 Task: Plan a multi-city trip from Bergen to Amsterdam, Amsterdam to New Delhi, and New Delhi to Busan, with travel dates on August 9 and August 25, and keep the total cost under $3,000.
Action: Mouse pressed left at (337, 220)
Screenshot: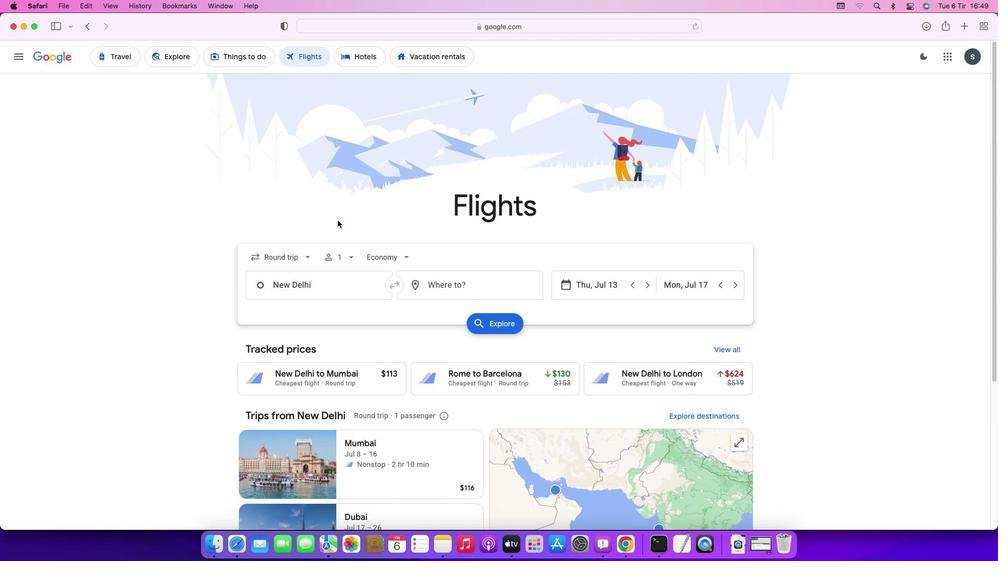 
Action: Mouse moved to (308, 259)
Screenshot: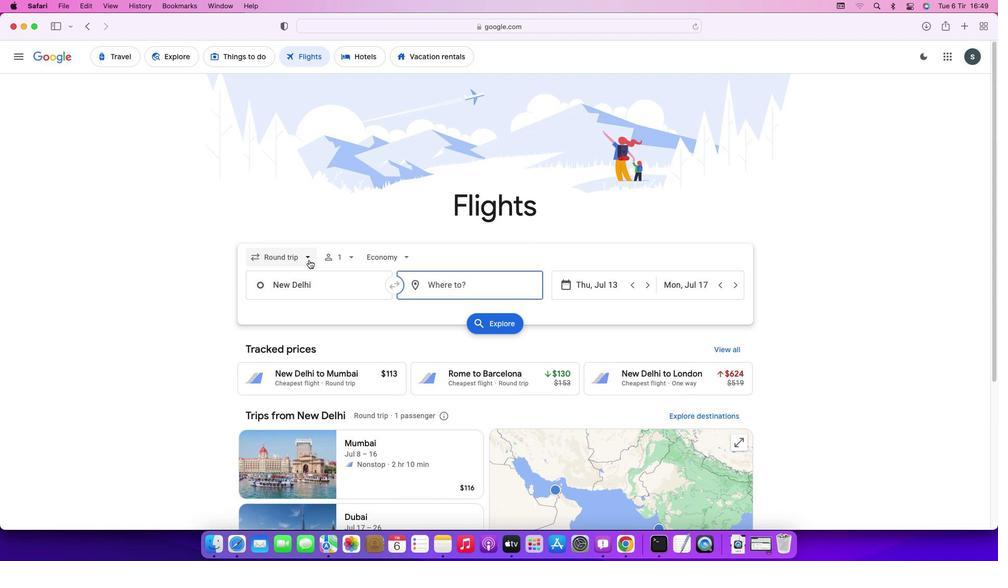 
Action: Mouse pressed left at (308, 259)
Screenshot: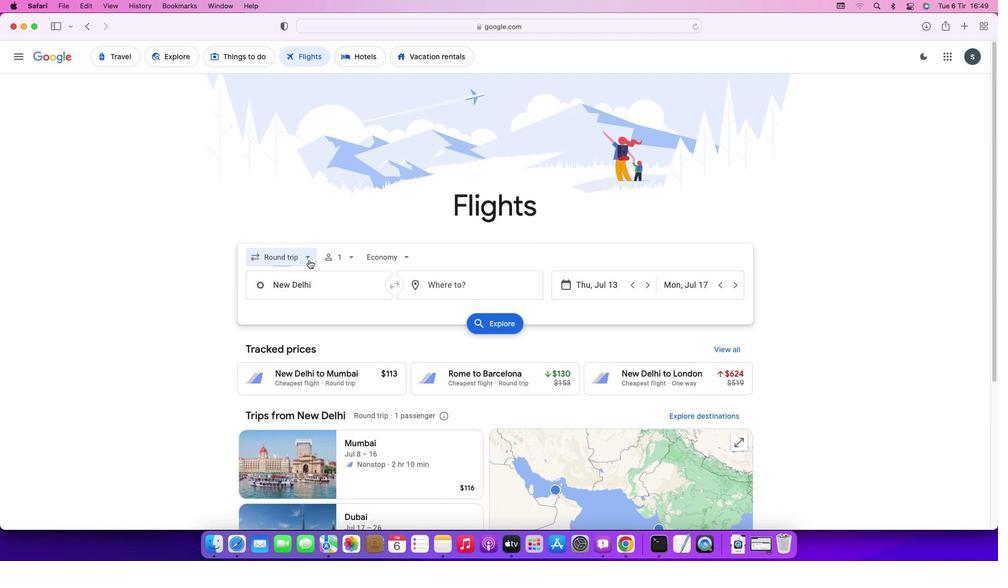 
Action: Mouse moved to (295, 336)
Screenshot: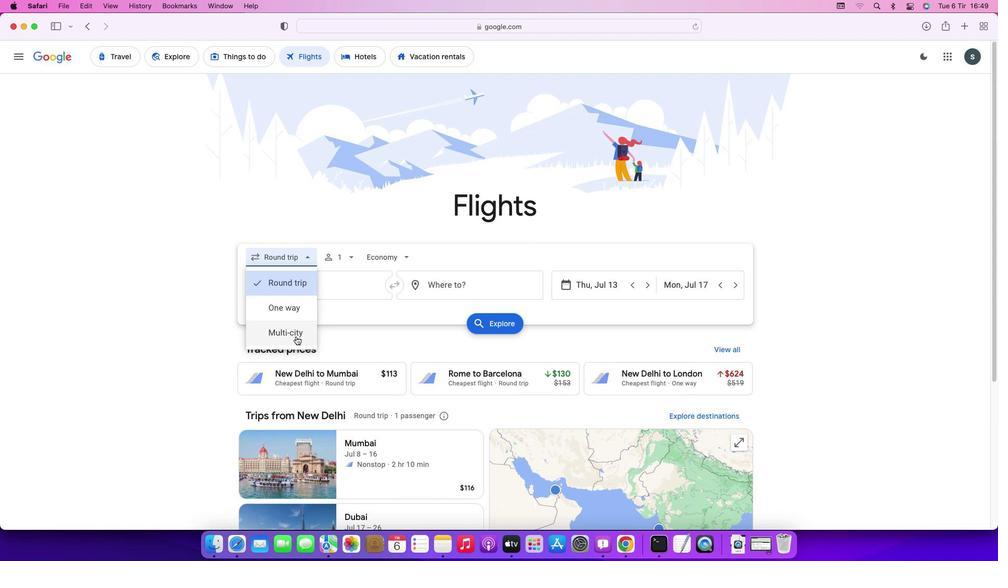 
Action: Mouse pressed left at (295, 336)
Screenshot: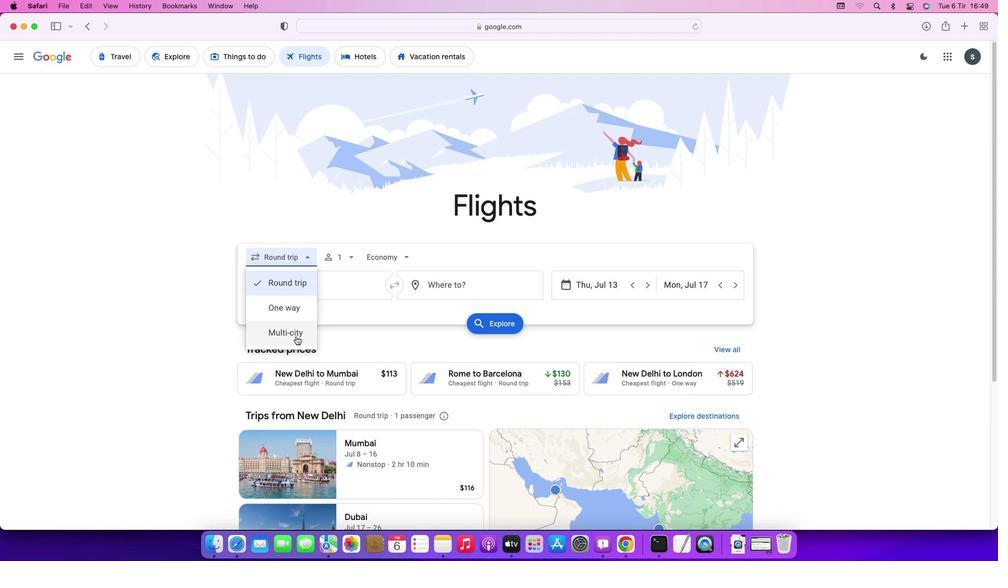 
Action: Mouse moved to (344, 259)
Screenshot: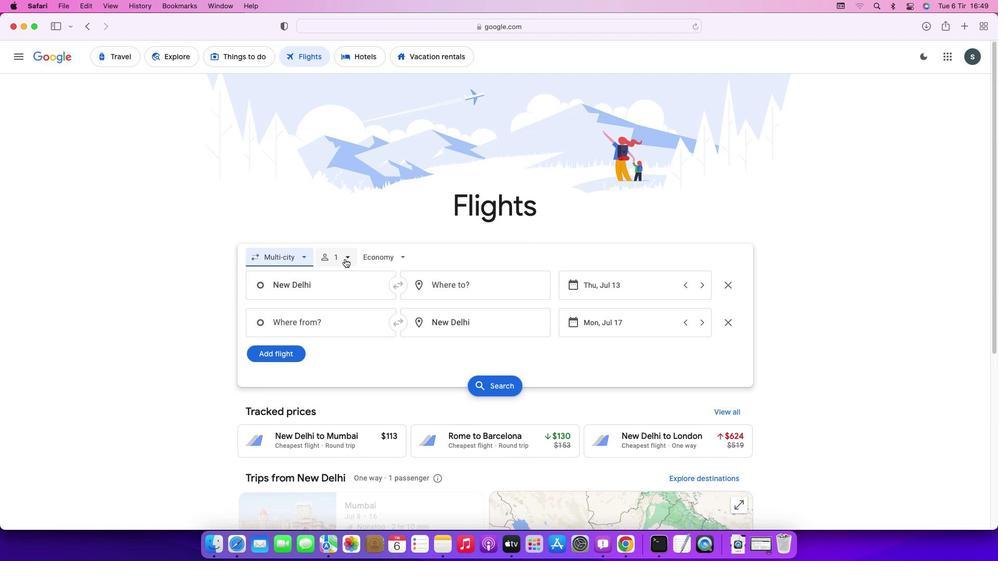
Action: Mouse pressed left at (344, 259)
Screenshot: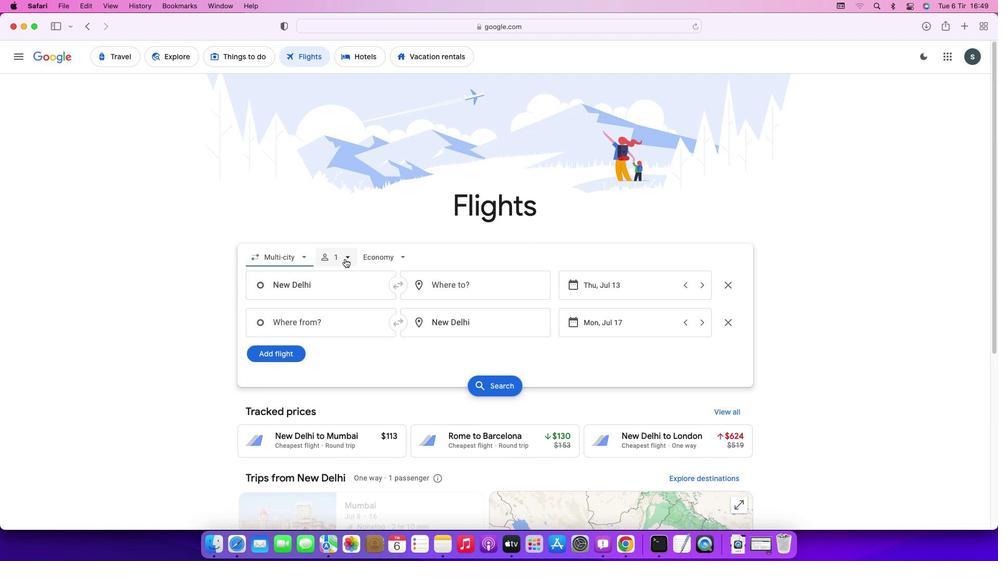 
Action: Mouse moved to (410, 285)
Screenshot: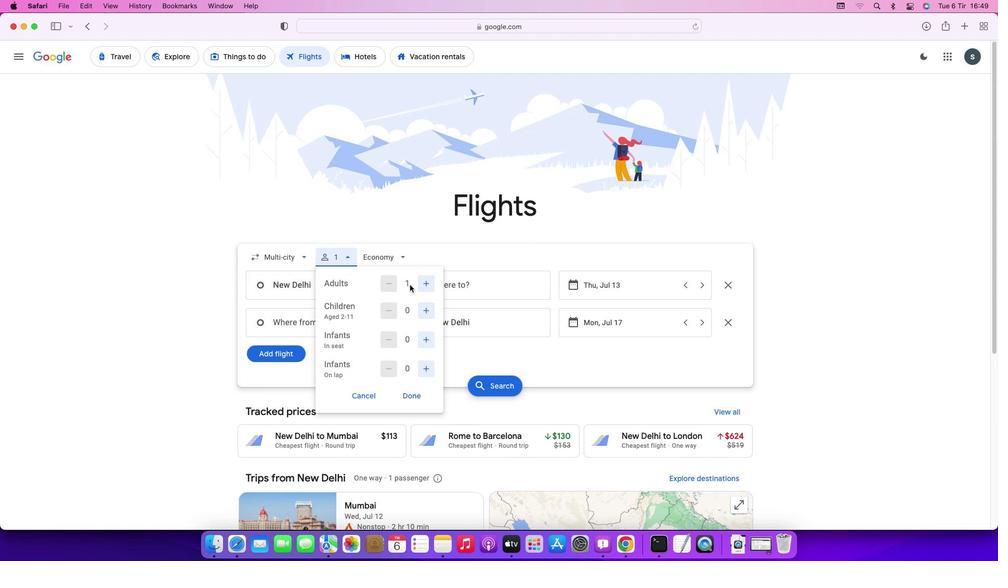 
Action: Mouse pressed left at (410, 285)
Screenshot: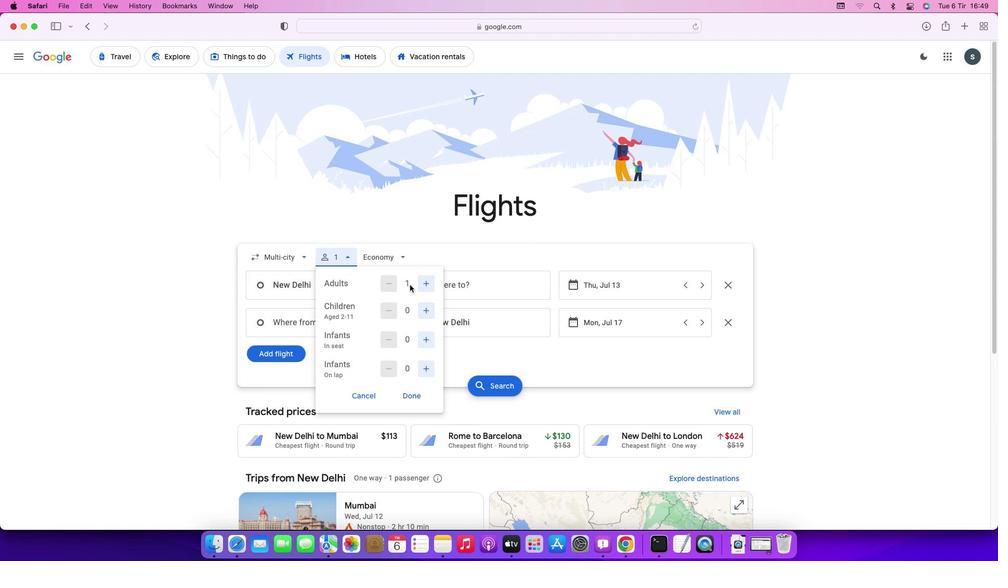 
Action: Mouse moved to (414, 393)
Screenshot: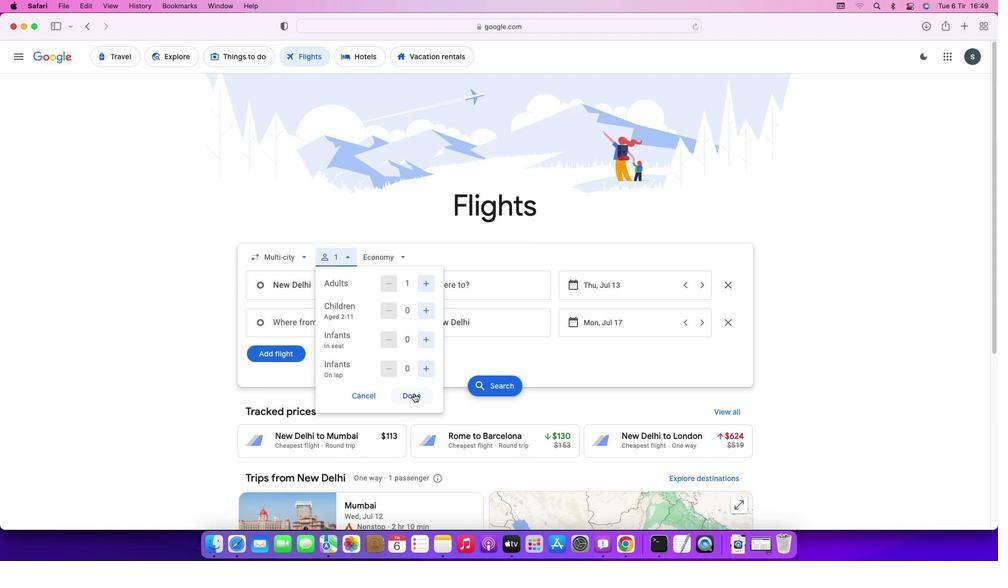 
Action: Mouse pressed left at (414, 393)
Screenshot: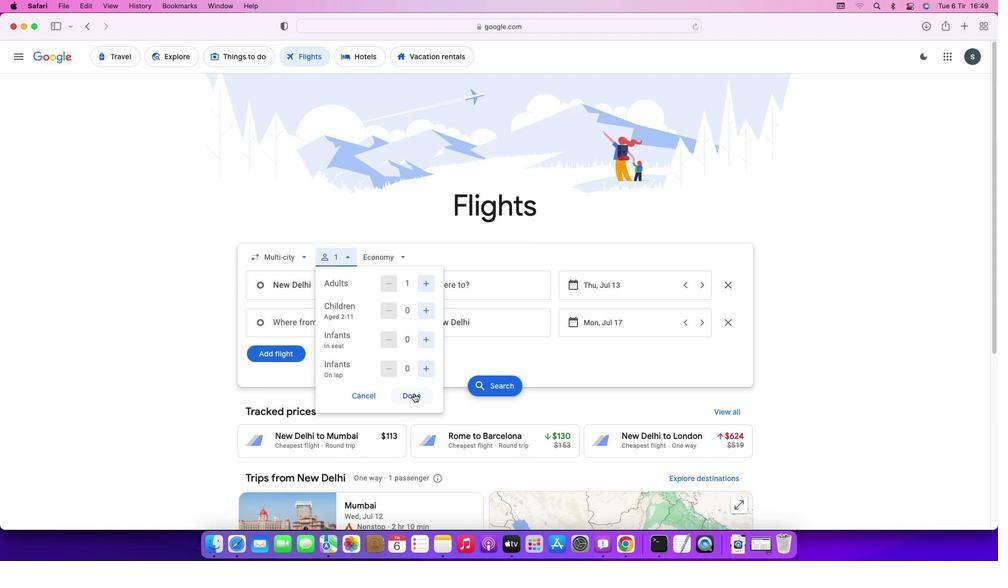 
Action: Mouse moved to (393, 250)
Screenshot: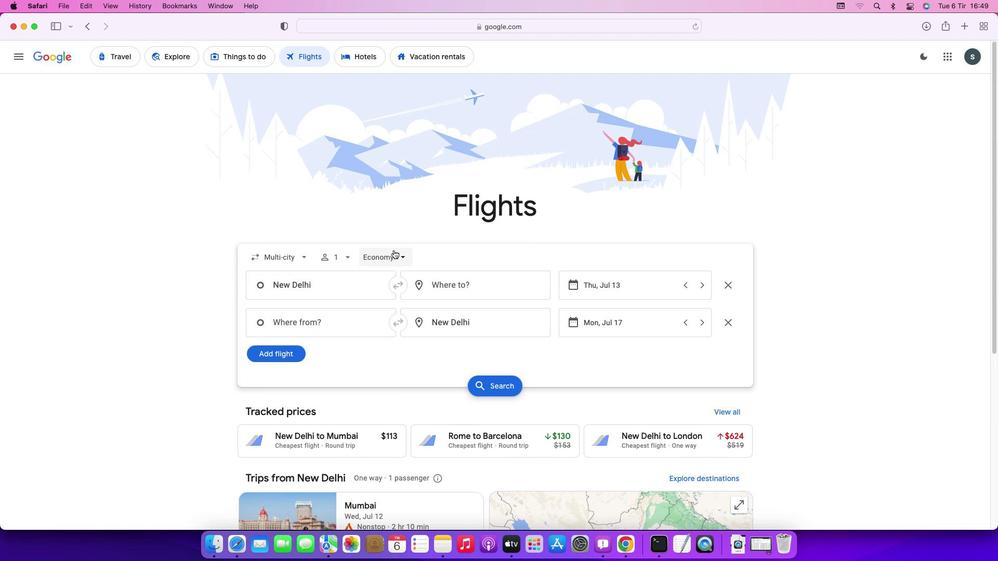 
Action: Mouse pressed left at (393, 250)
Screenshot: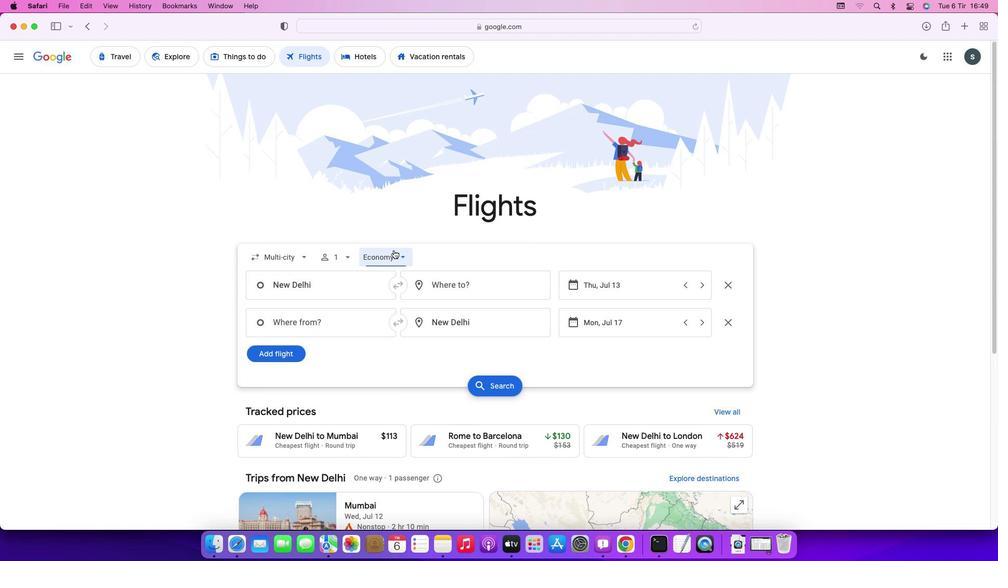 
Action: Mouse moved to (397, 279)
Screenshot: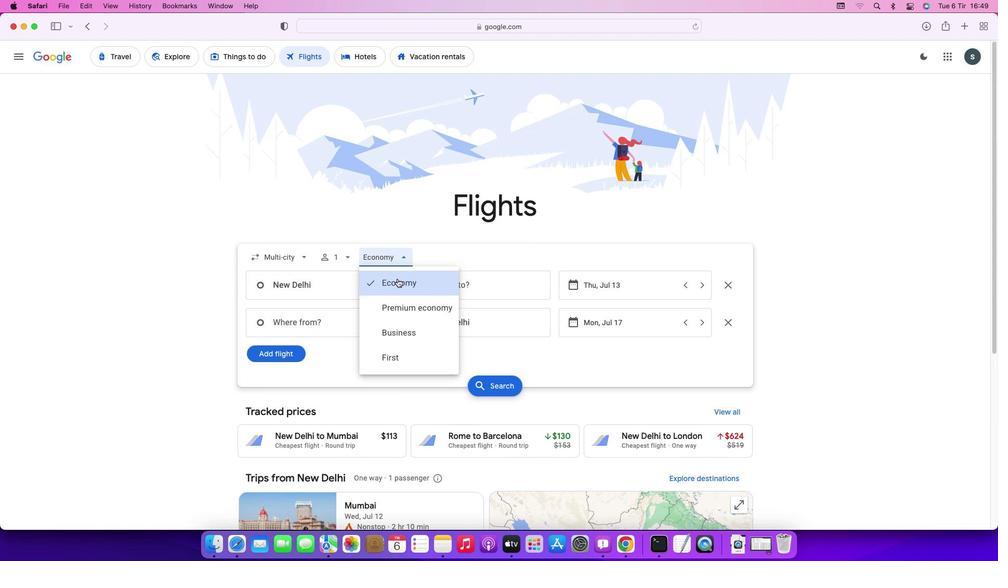
Action: Mouse pressed left at (397, 279)
Screenshot: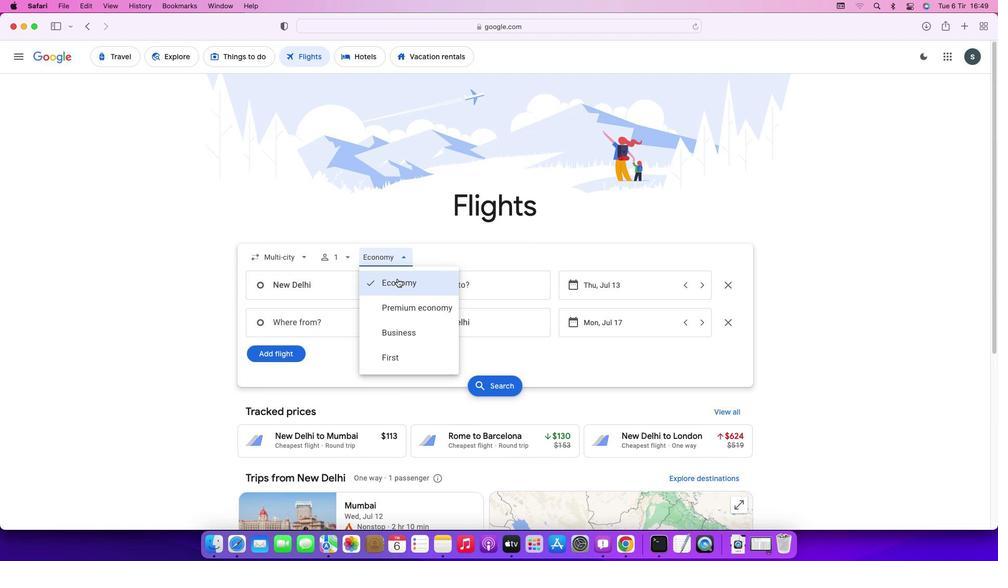 
Action: Mouse moved to (342, 284)
Screenshot: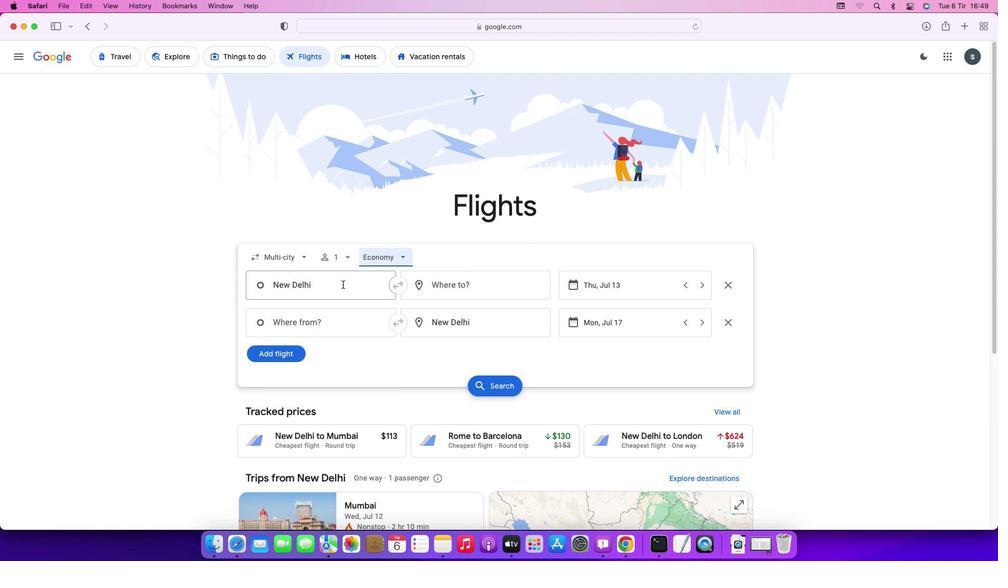 
Action: Mouse pressed left at (342, 284)
Screenshot: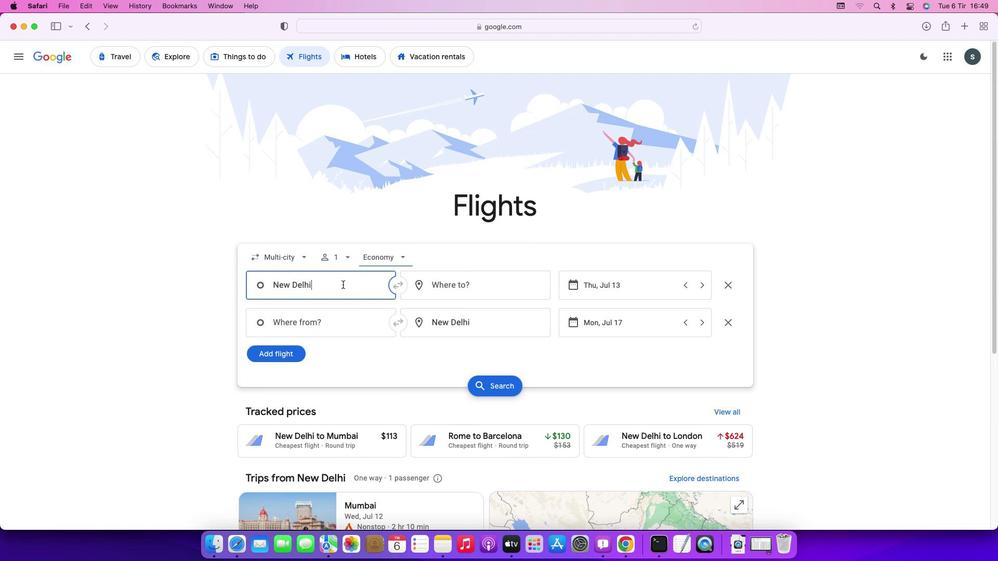 
Action: Key pressed Key.backspaceKey.caps_lock'B'Key.caps_lock'e''r''g''e''n'Key.enter
Screenshot: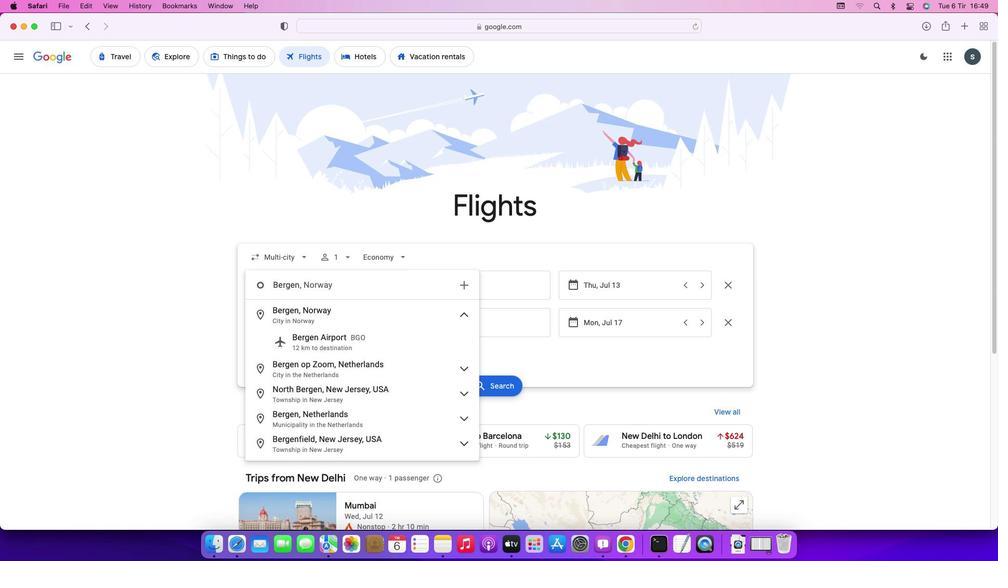 
Action: Mouse moved to (450, 283)
Screenshot: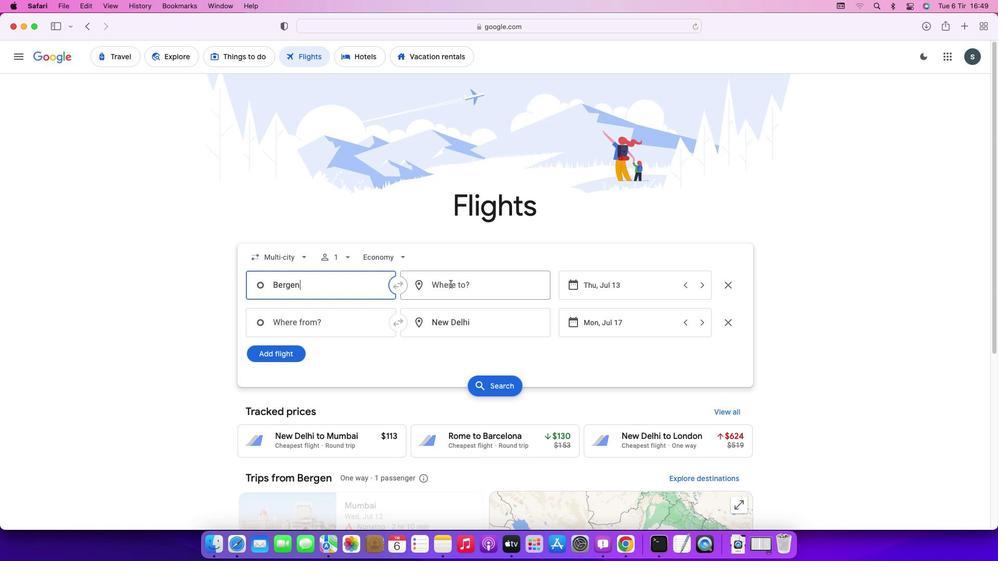 
Action: Mouse pressed left at (450, 283)
Screenshot: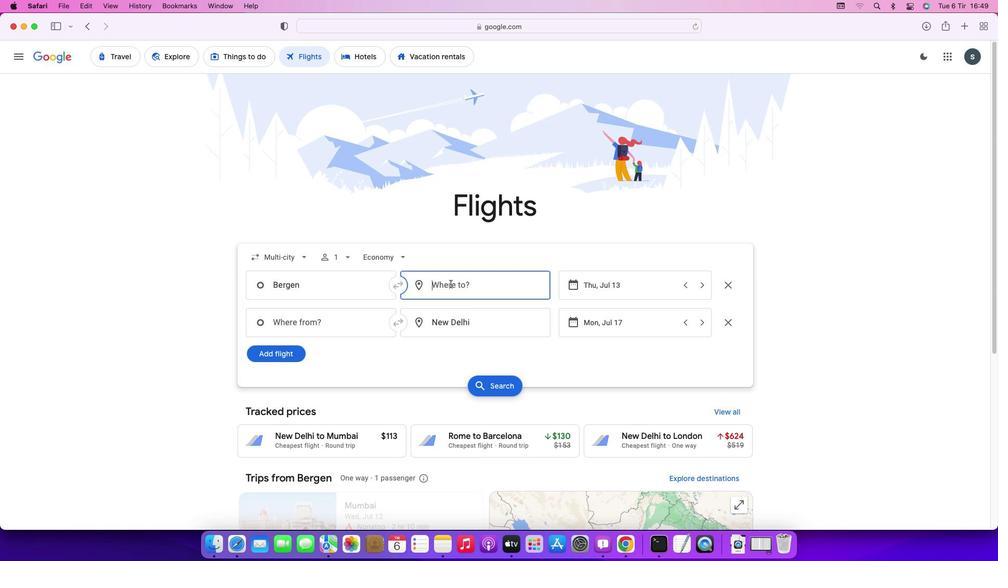 
Action: Key pressed Key.caps_lock'A'Key.caps_lock'm''s''t''e''r''d''a''m'Key.enter
Screenshot: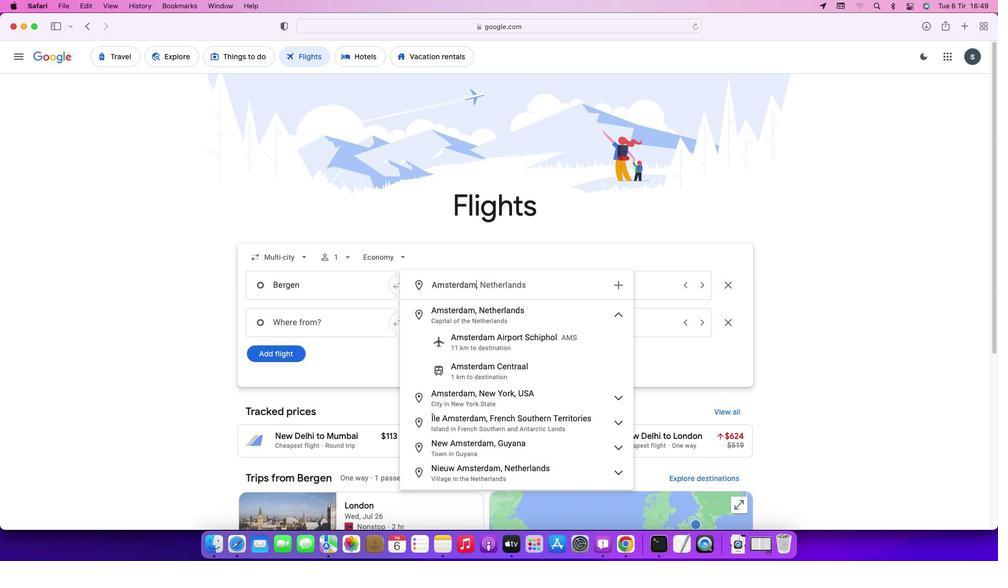 
Action: Mouse moved to (634, 282)
Screenshot: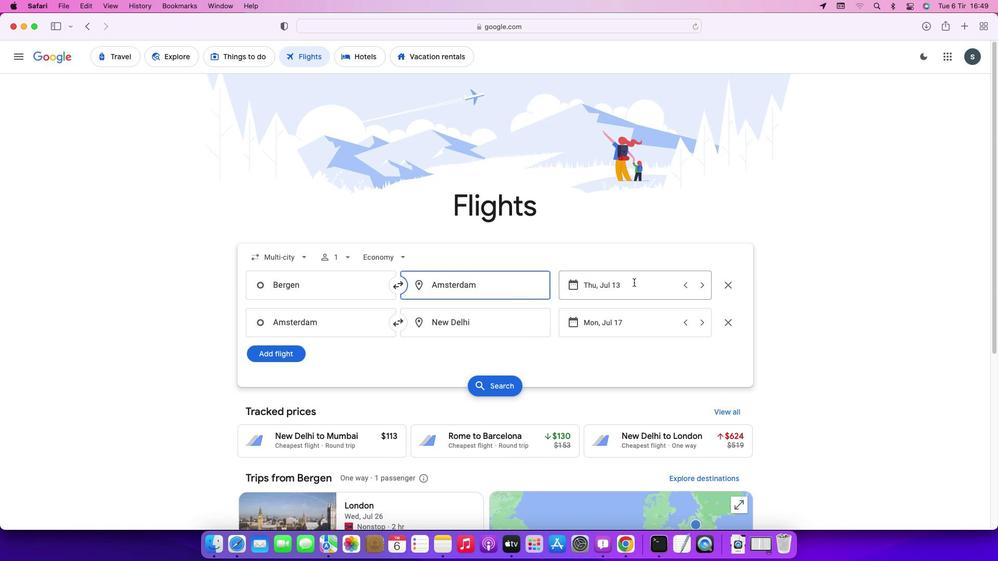 
Action: Mouse pressed left at (634, 282)
Screenshot: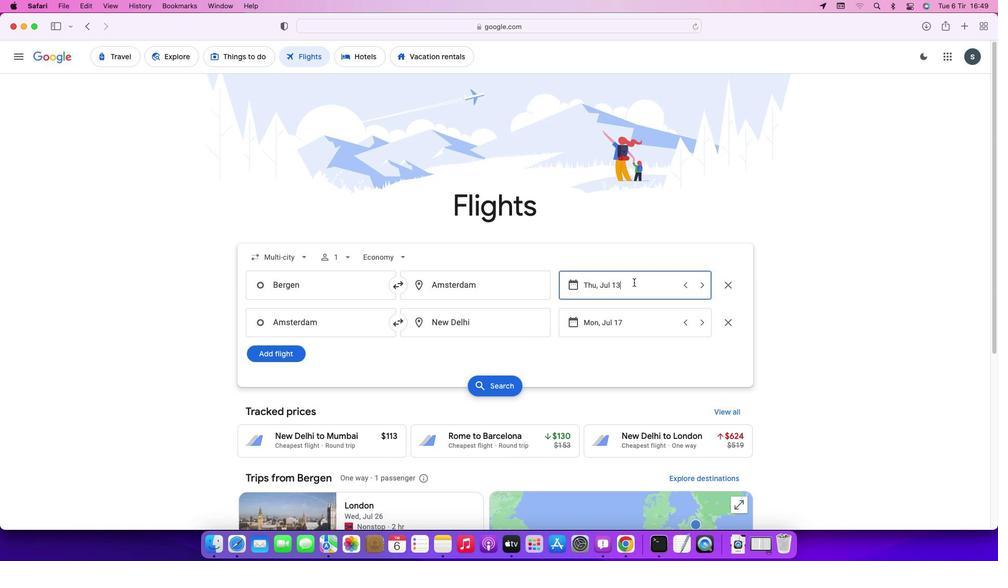 
Action: Mouse moved to (716, 389)
Screenshot: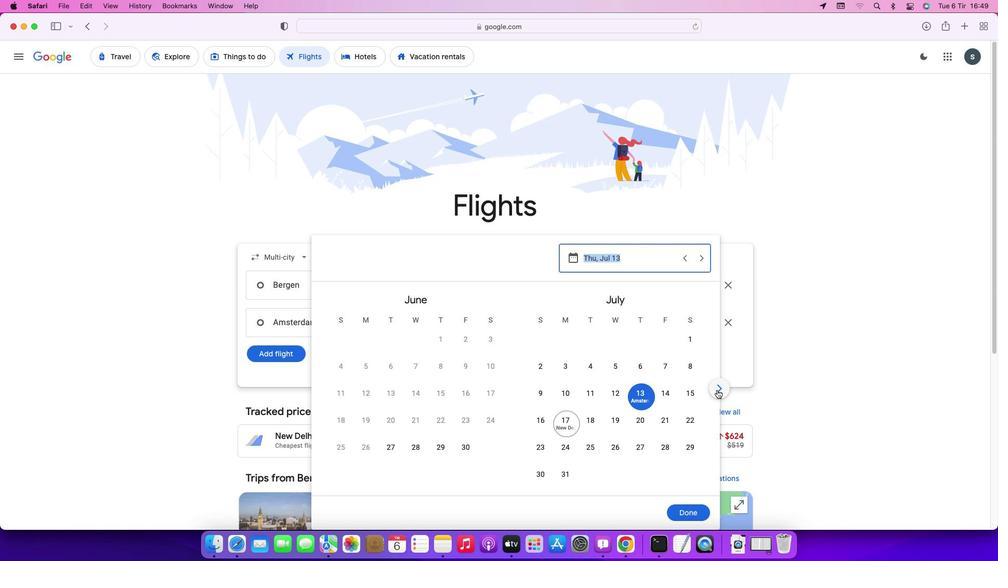 
Action: Mouse pressed left at (716, 389)
Screenshot: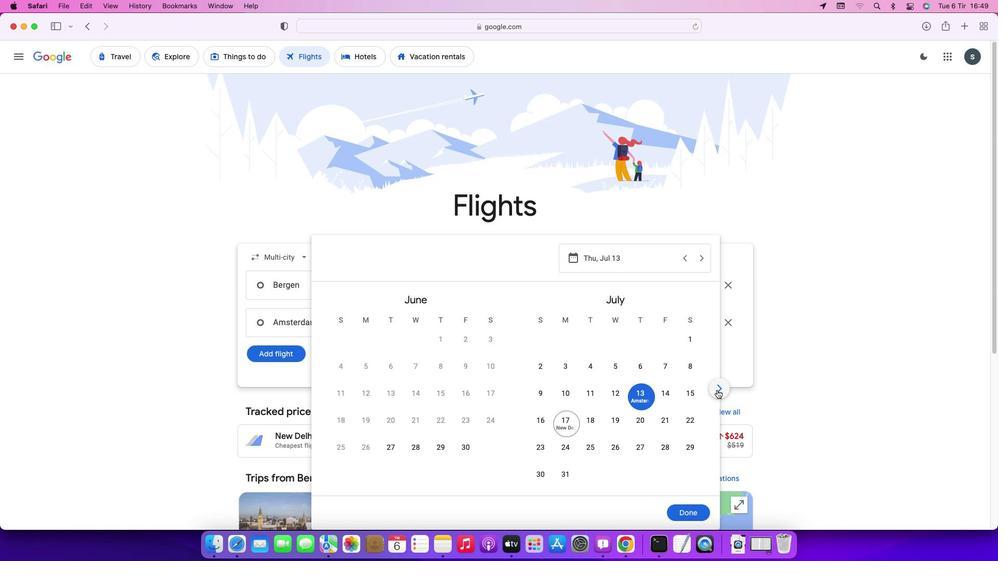 
Action: Mouse moved to (623, 367)
Screenshot: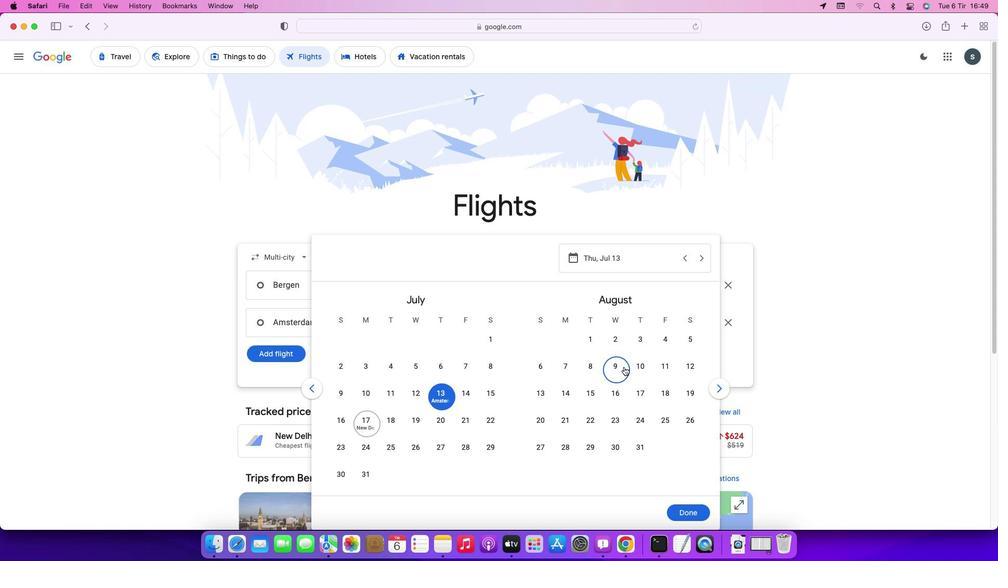 
Action: Mouse pressed left at (623, 367)
Screenshot: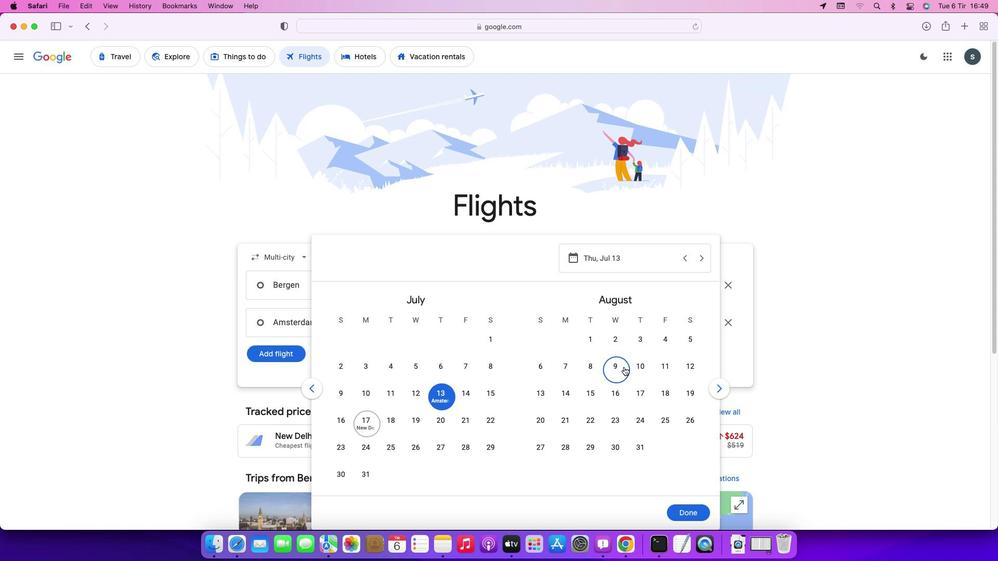 
Action: Mouse moved to (684, 513)
Screenshot: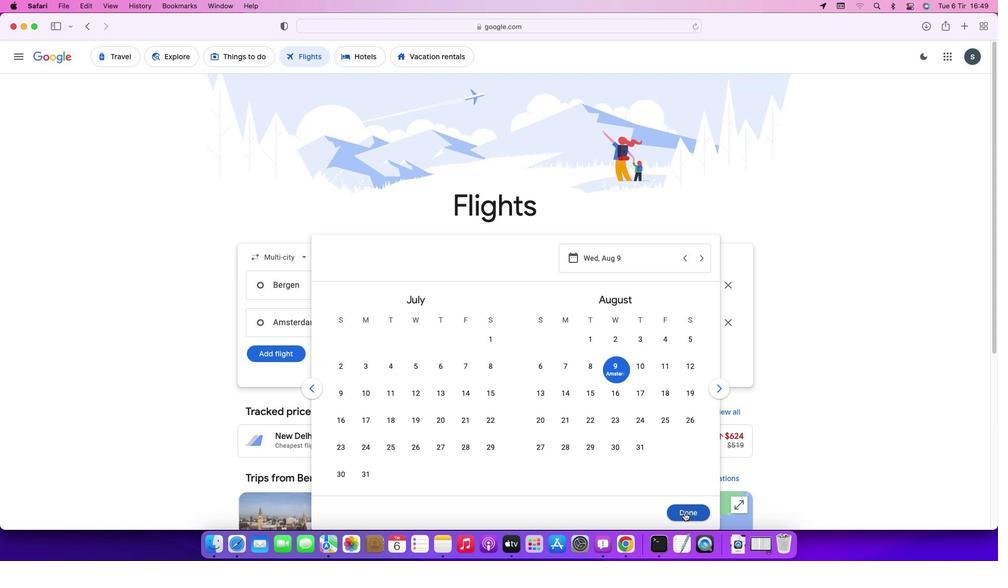 
Action: Mouse pressed left at (684, 513)
Screenshot: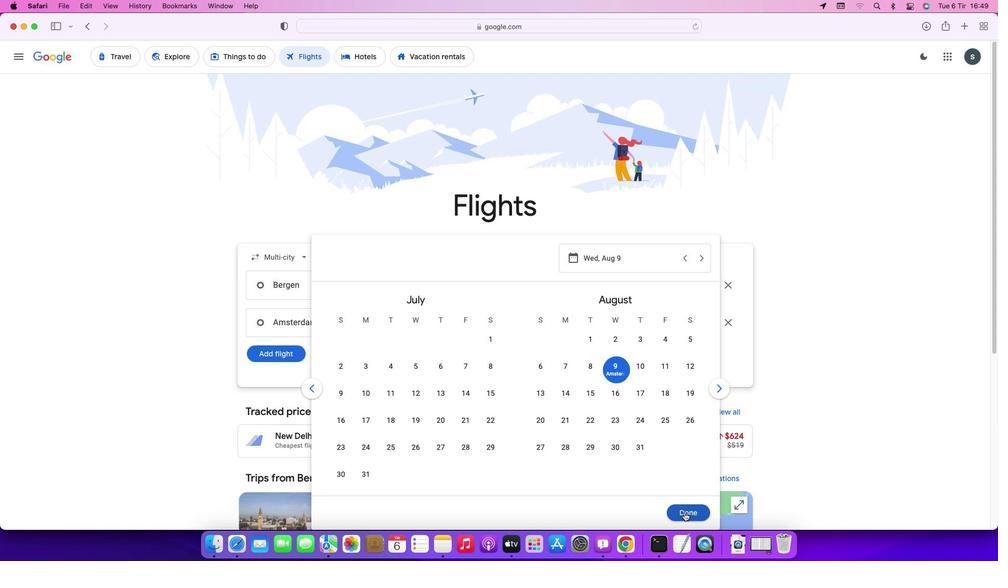 
Action: Mouse moved to (340, 320)
Screenshot: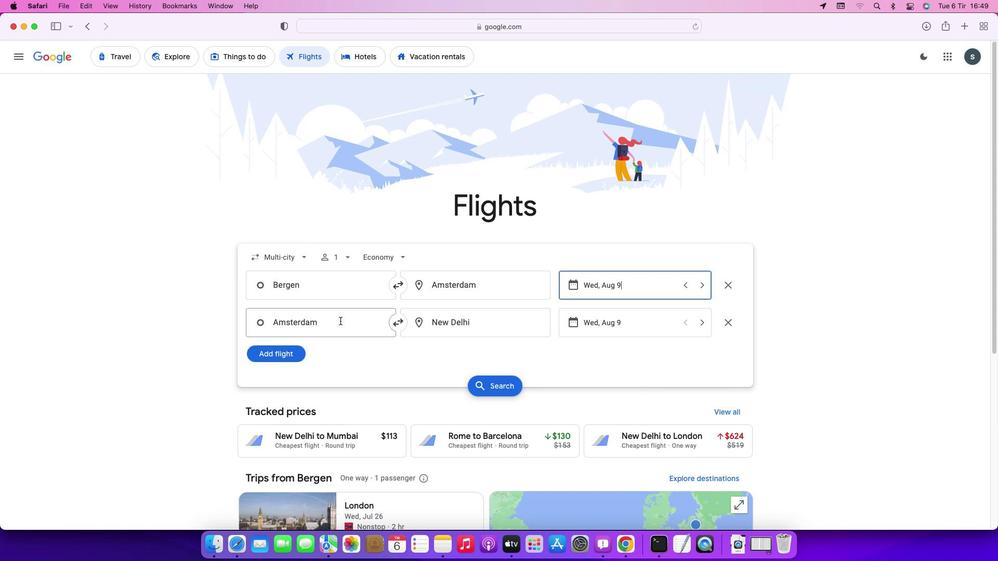 
Action: Mouse pressed left at (340, 320)
Screenshot: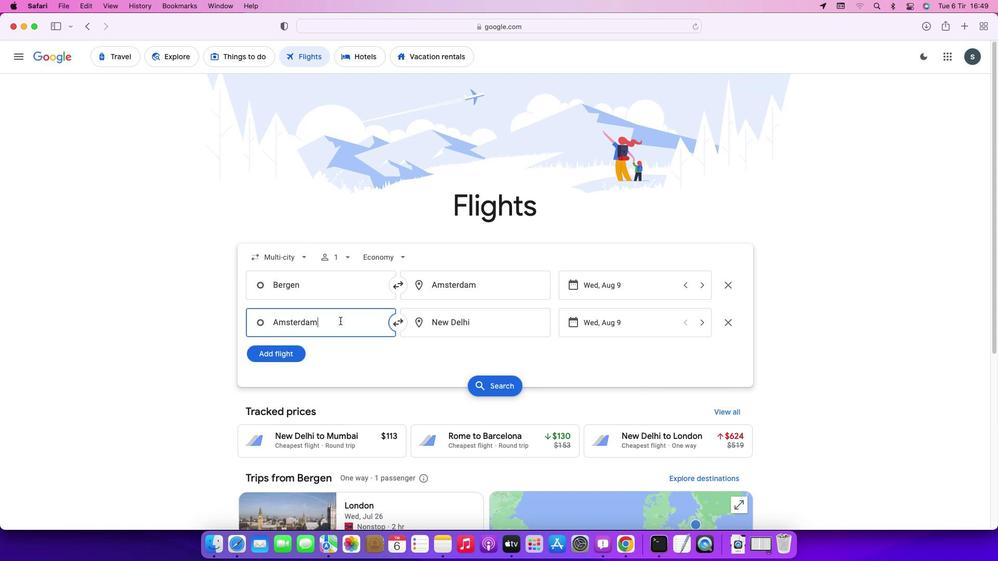 
Action: Mouse moved to (342, 320)
Screenshot: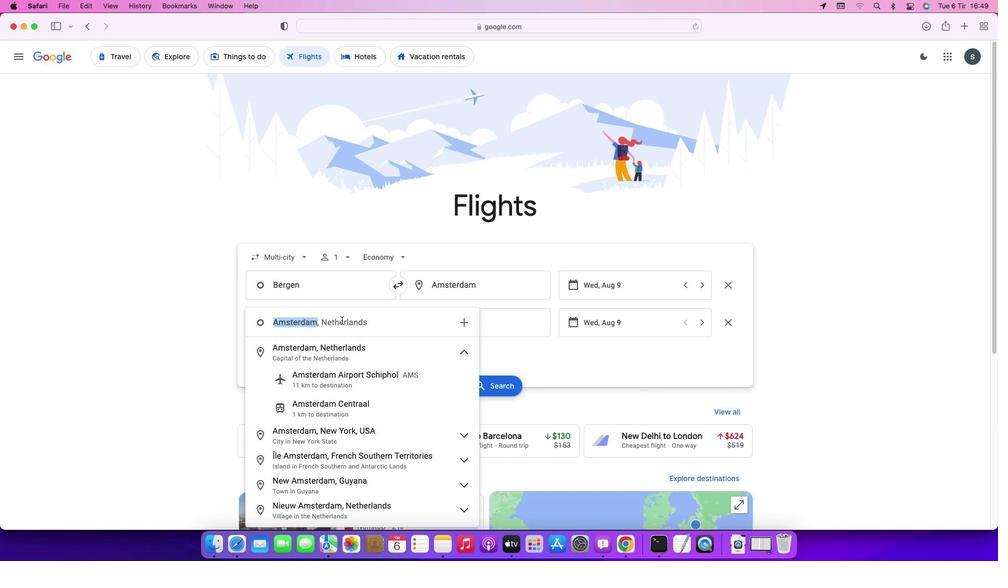 
Action: Key pressed Key.backspaceKey.caps_lock'M'Key.caps_lock'i''a''m''i'Key.enter
Screenshot: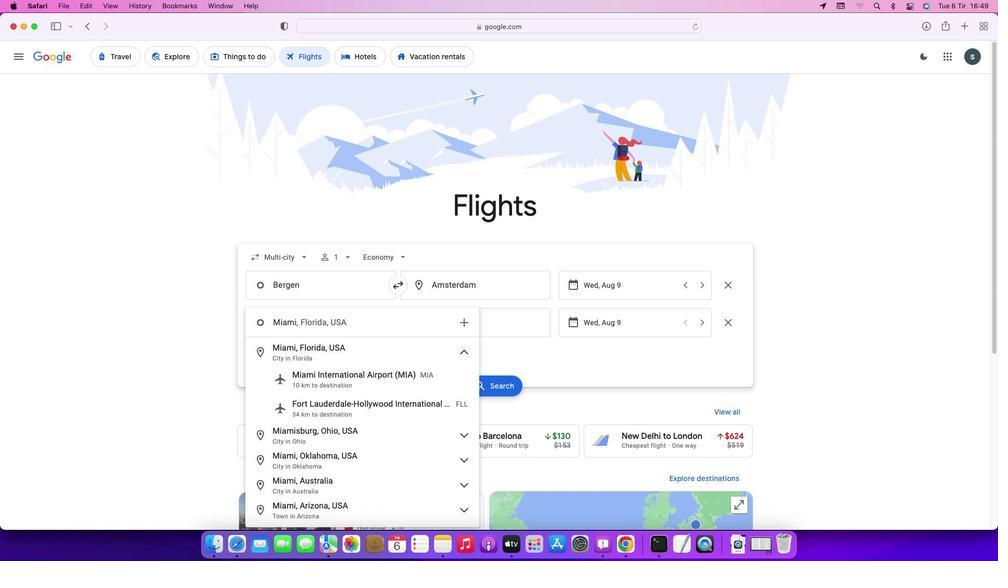 
Action: Mouse moved to (483, 327)
Screenshot: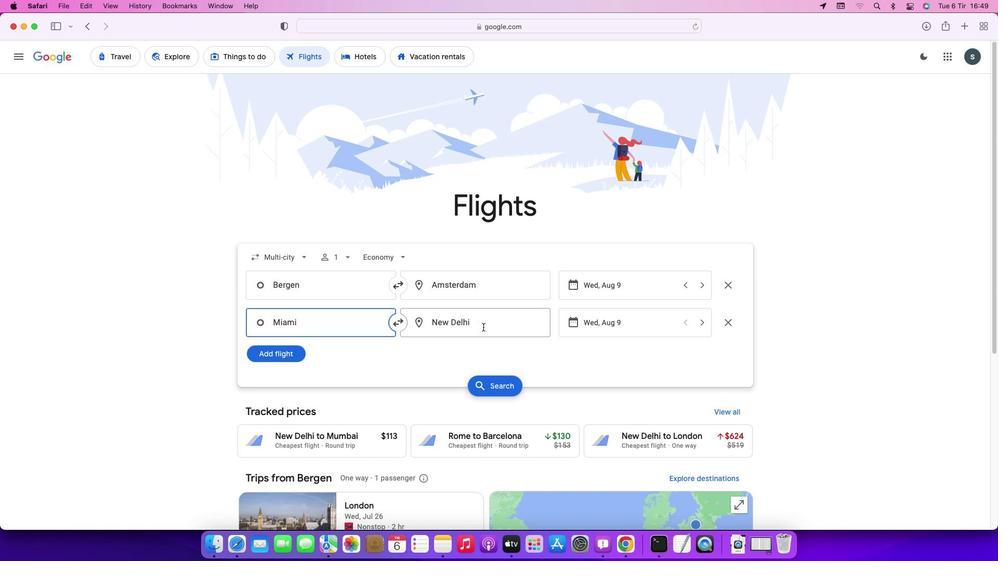 
Action: Mouse pressed left at (483, 327)
Screenshot: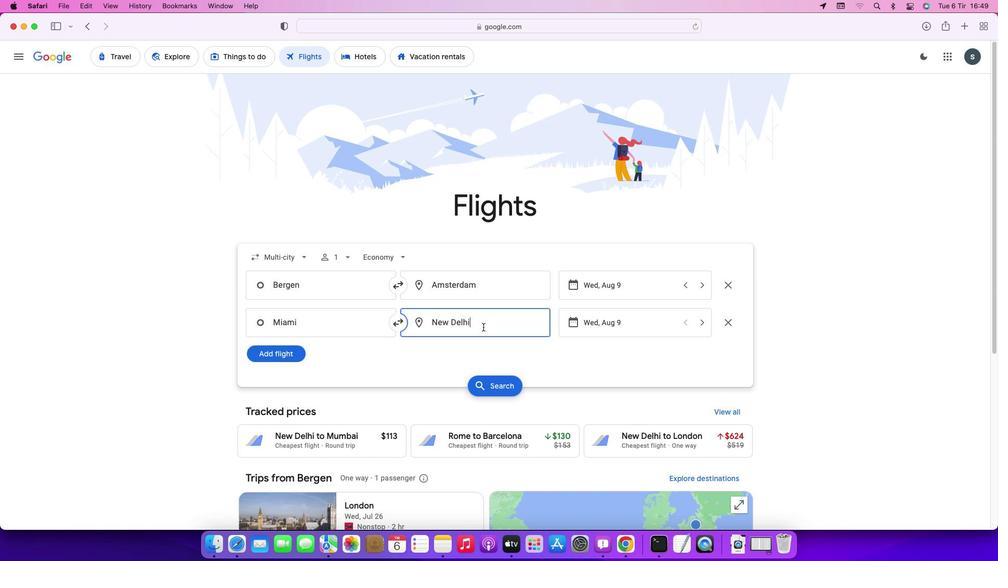 
Action: Key pressed Key.backspaceKey.caps_lock'B'Key.caps_lock'u''s''a''n'Key.enter
Screenshot: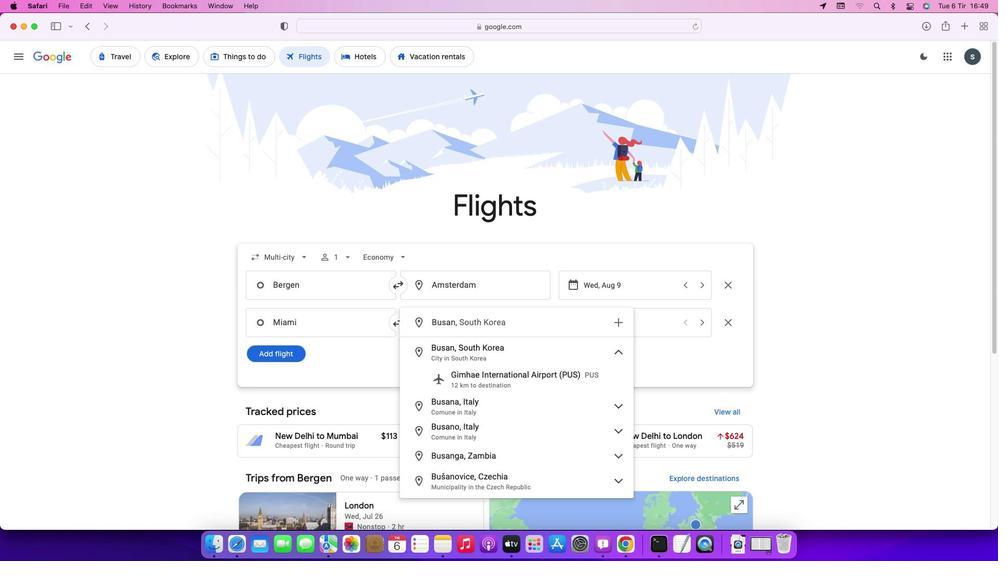 
Action: Mouse moved to (633, 325)
Screenshot: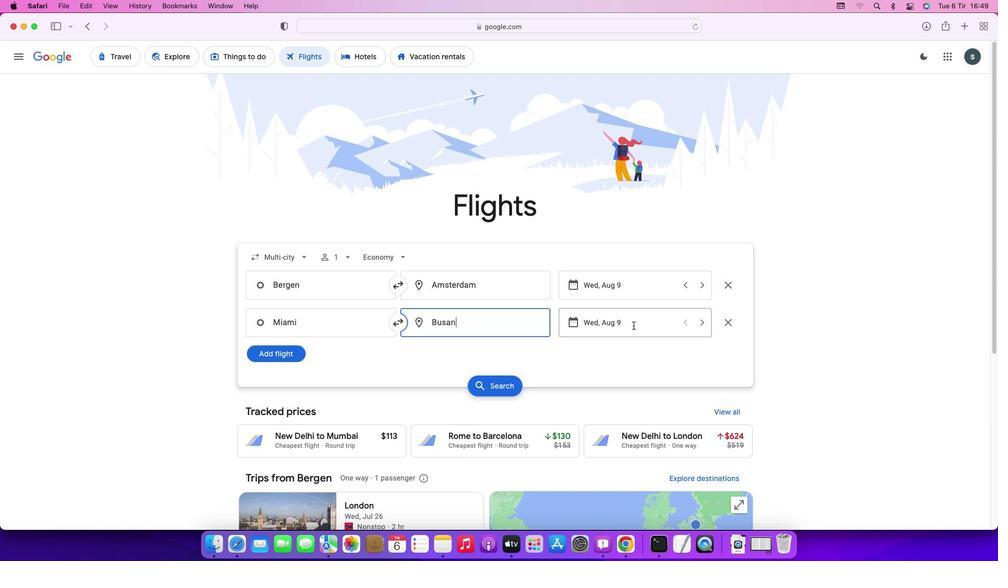 
Action: Mouse pressed left at (633, 325)
Screenshot: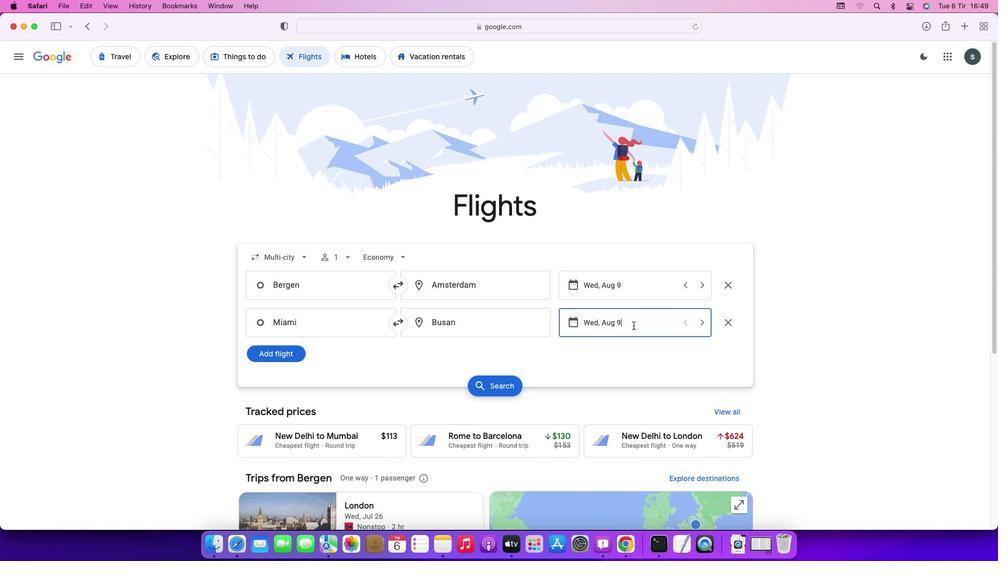 
Action: Mouse moved to (471, 413)
Screenshot: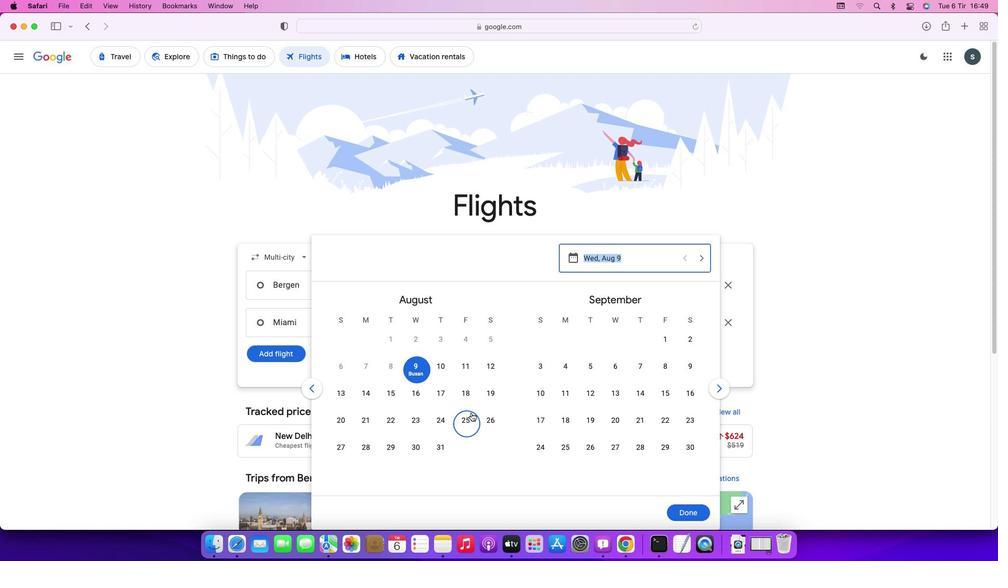 
Action: Mouse pressed left at (471, 413)
Screenshot: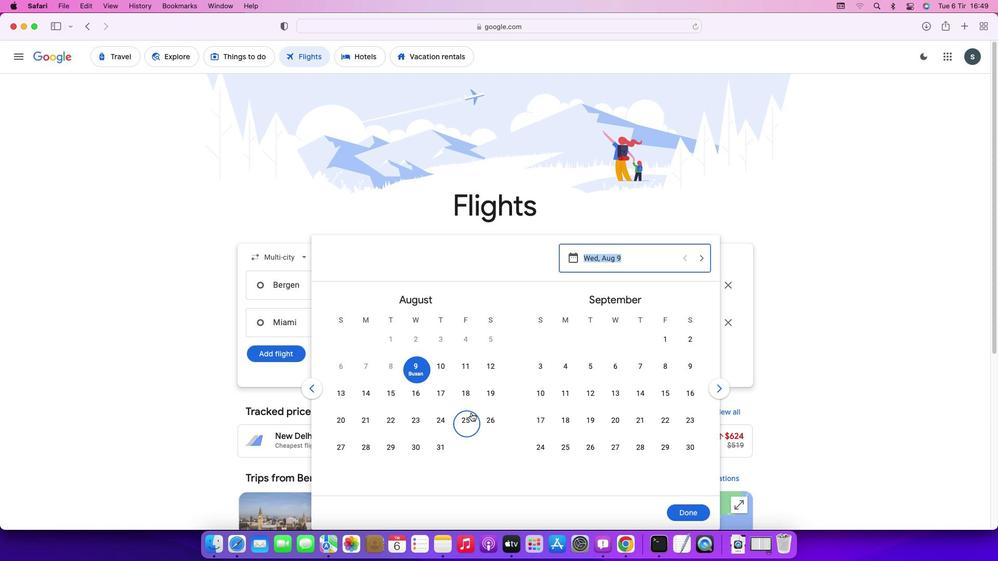 
Action: Mouse moved to (696, 506)
Screenshot: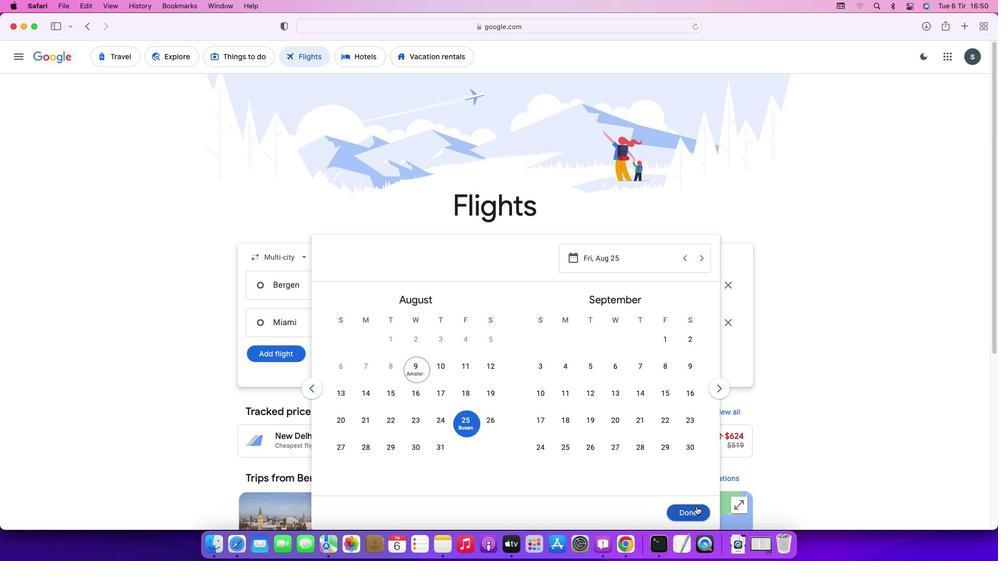
Action: Mouse pressed left at (696, 506)
Screenshot: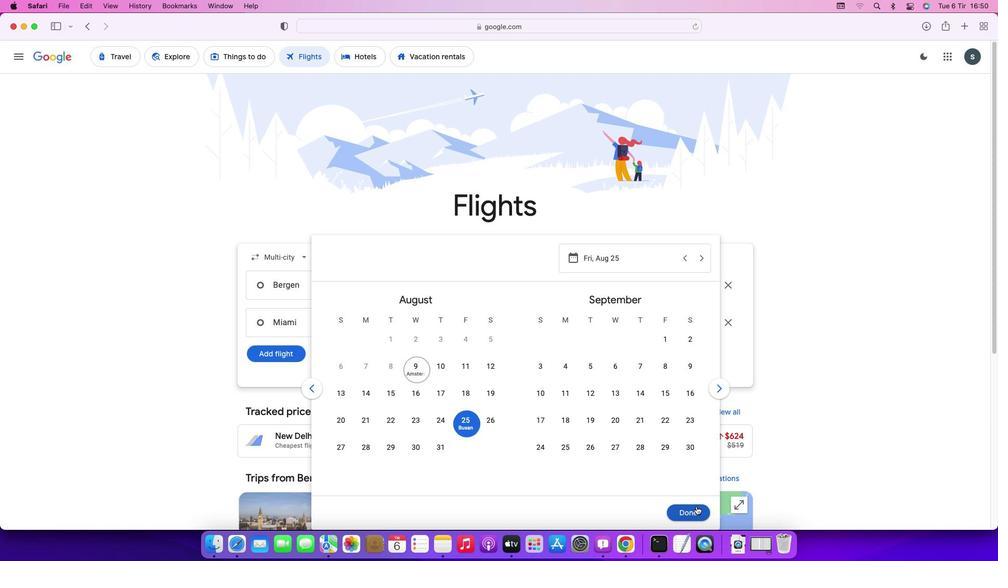 
Action: Mouse moved to (511, 383)
Screenshot: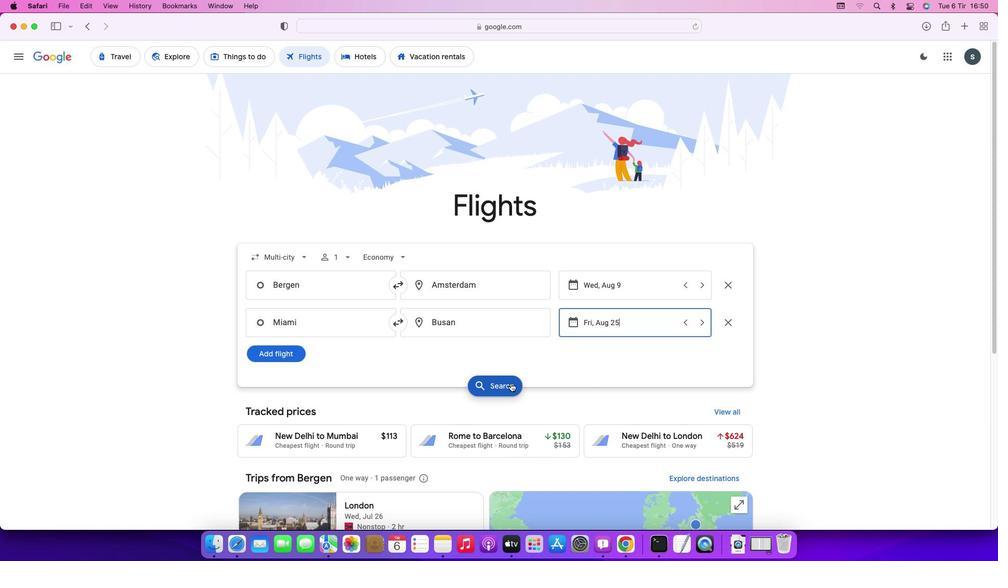 
Action: Mouse pressed left at (511, 383)
Screenshot: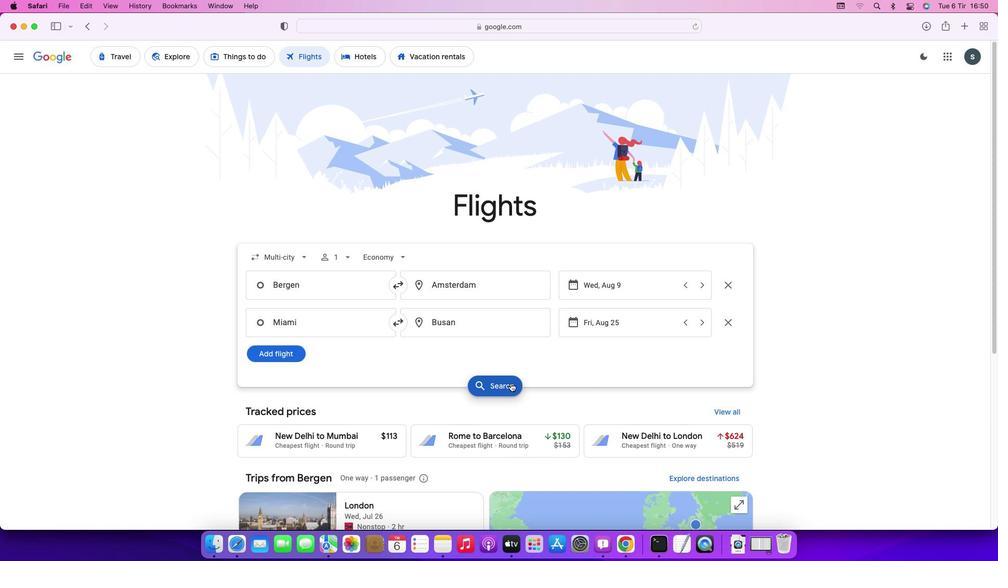 
Action: Mouse moved to (478, 214)
Screenshot: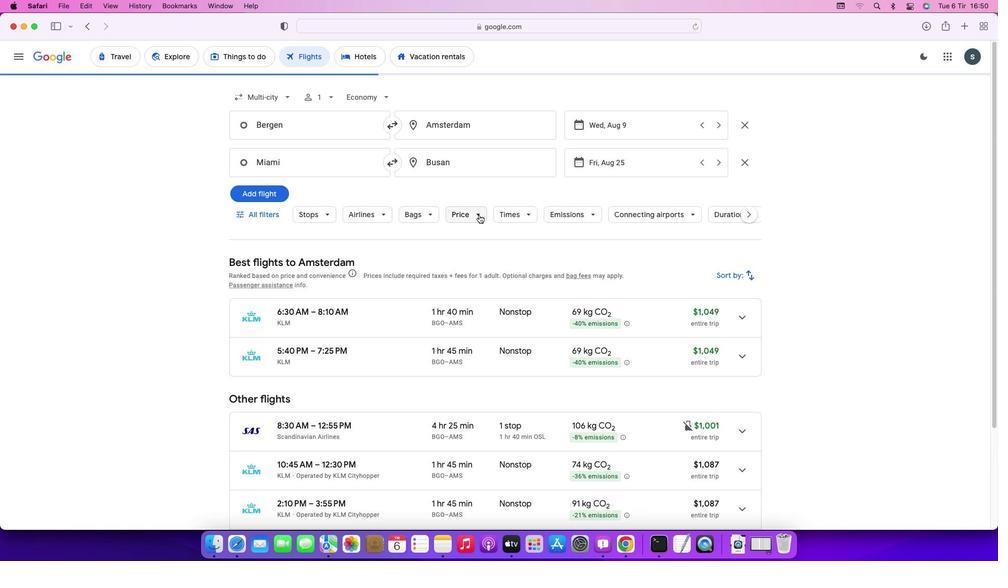 
Action: Mouse pressed left at (478, 214)
Screenshot: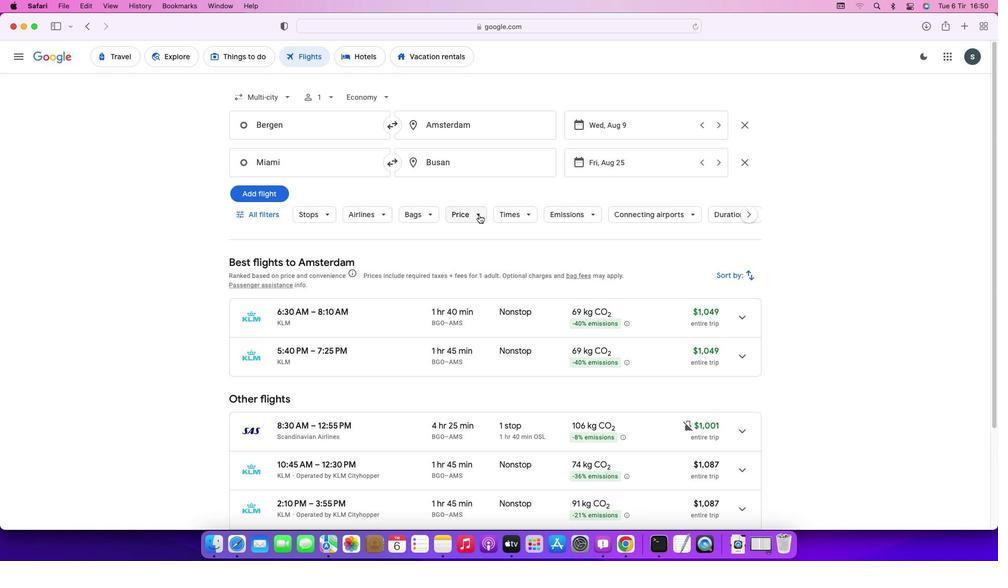 
Action: Mouse moved to (614, 286)
Screenshot: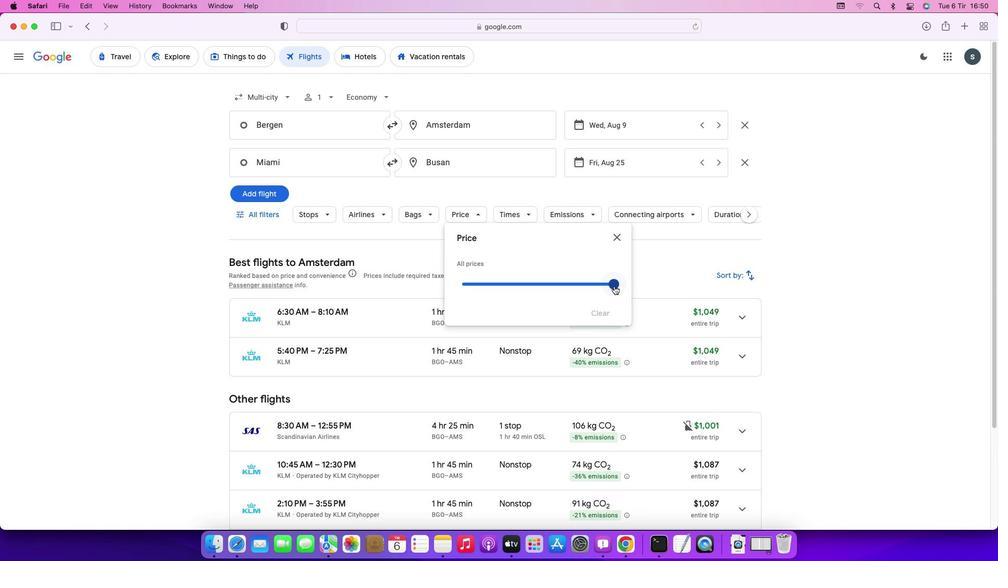 
Action: Mouse pressed left at (614, 286)
Screenshot: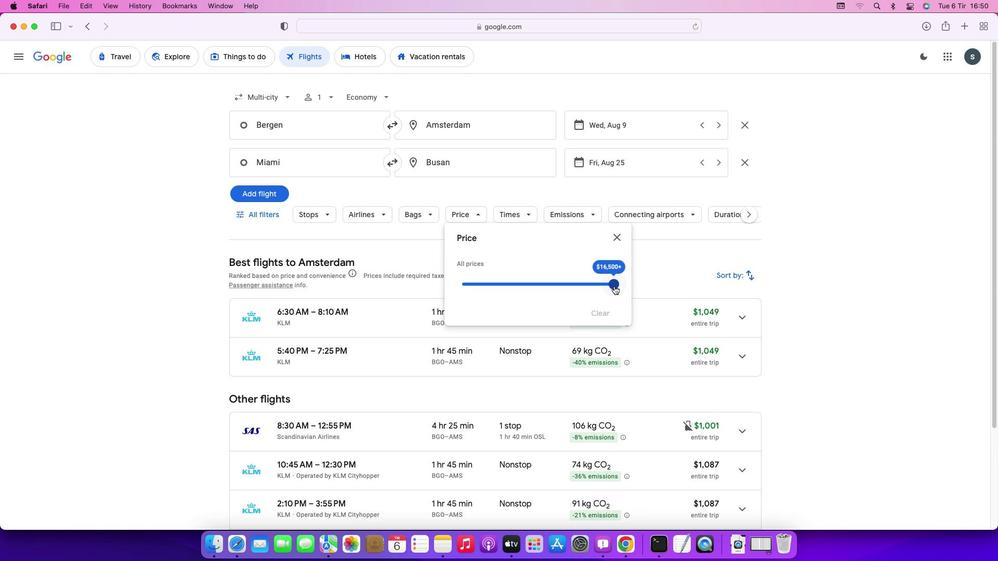 
Action: Mouse moved to (619, 238)
Screenshot: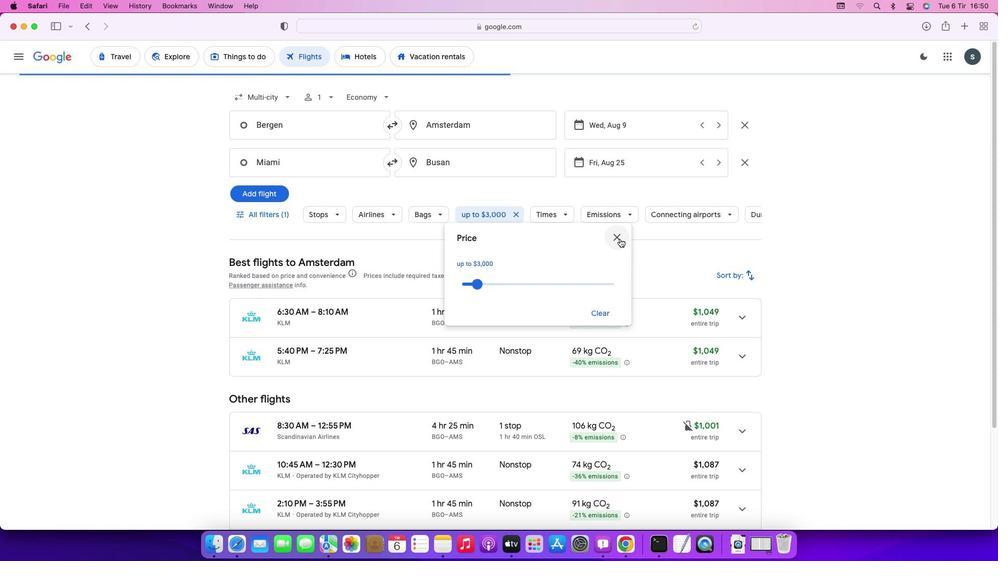 
Action: Mouse pressed left at (619, 238)
Screenshot: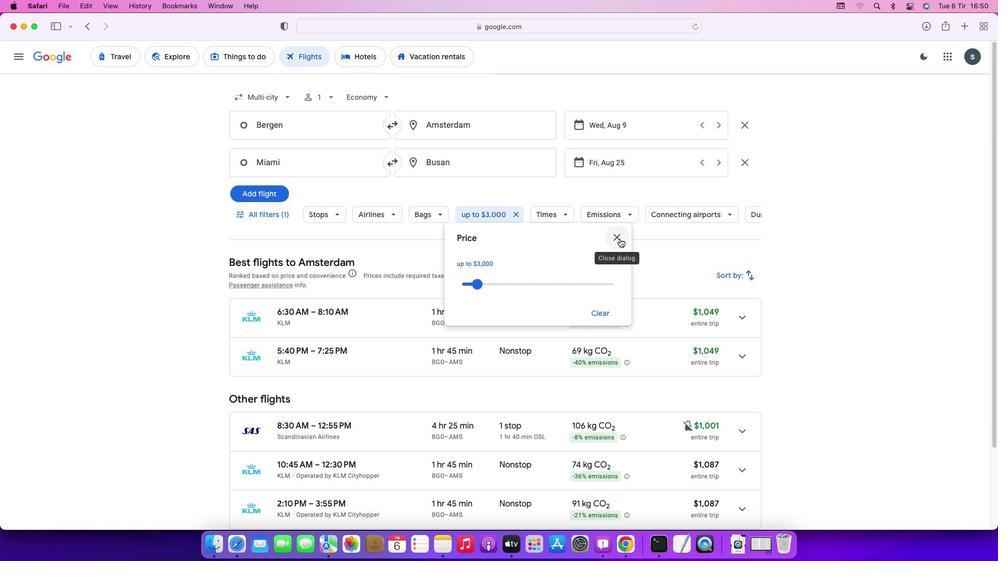 
Action: Mouse moved to (623, 256)
Screenshot: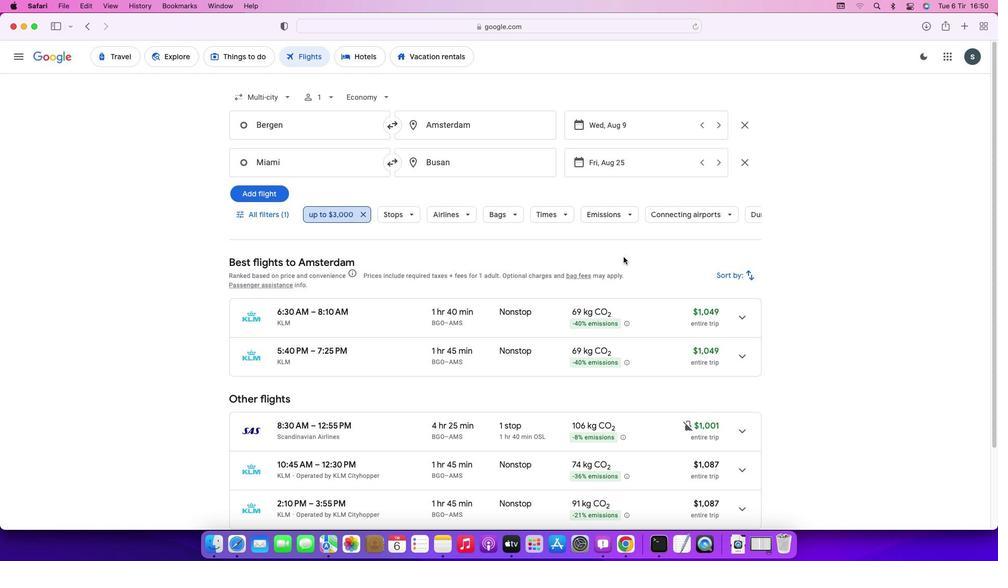 
